 Task: Add the description "You ain"t kill me unless you kill me." and apply the Custom angle as "75°".
Action: Mouse moved to (147, 148)
Screenshot: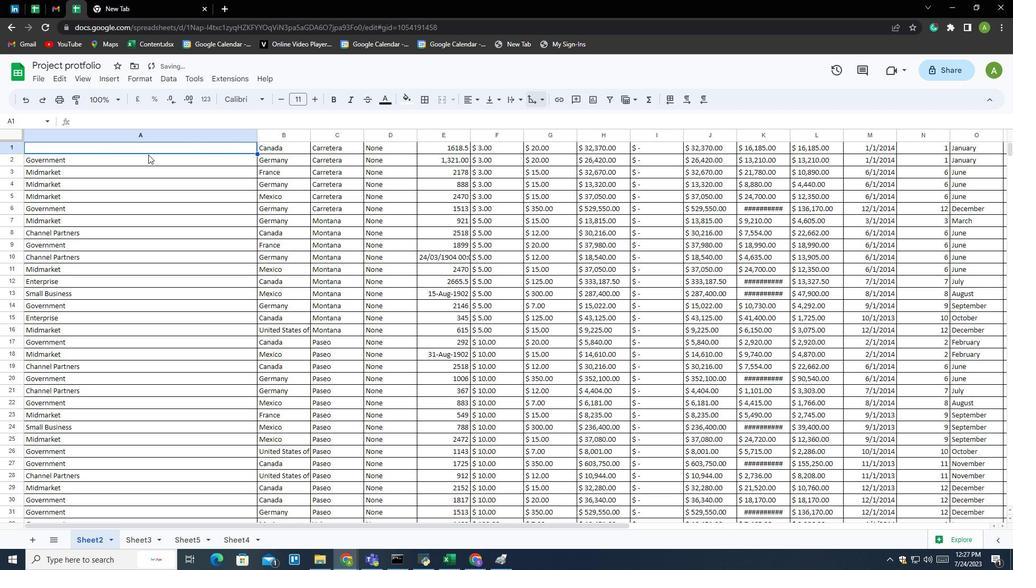 
Action: Mouse pressed left at (147, 148)
Screenshot: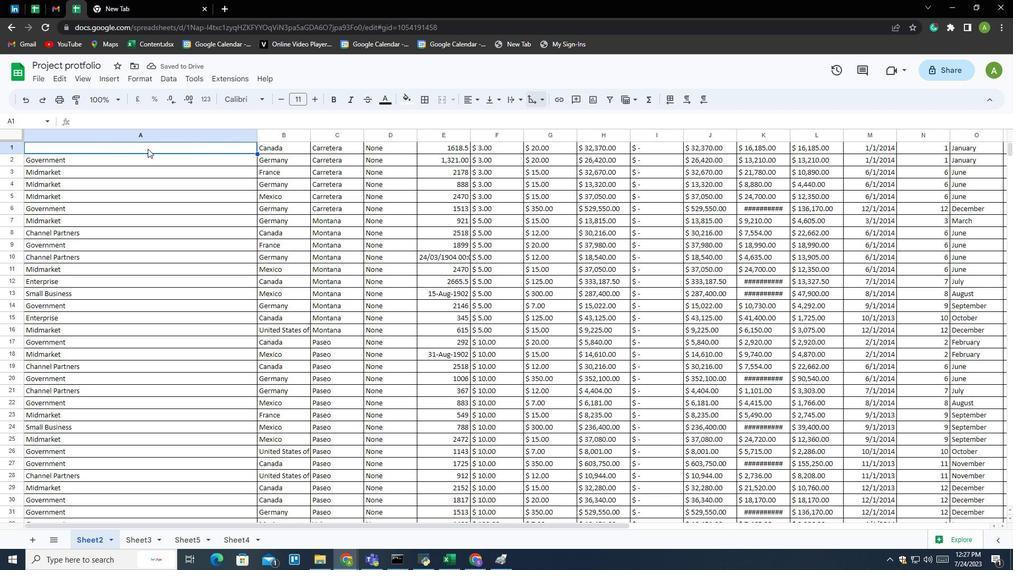 
Action: Key pressed <Key.shift>You<Key.space>ain't<Key.space>kill<Key.space>me<Key.space>unless<Key.space>you<Key.space>kill<Key.space>me.
Screenshot: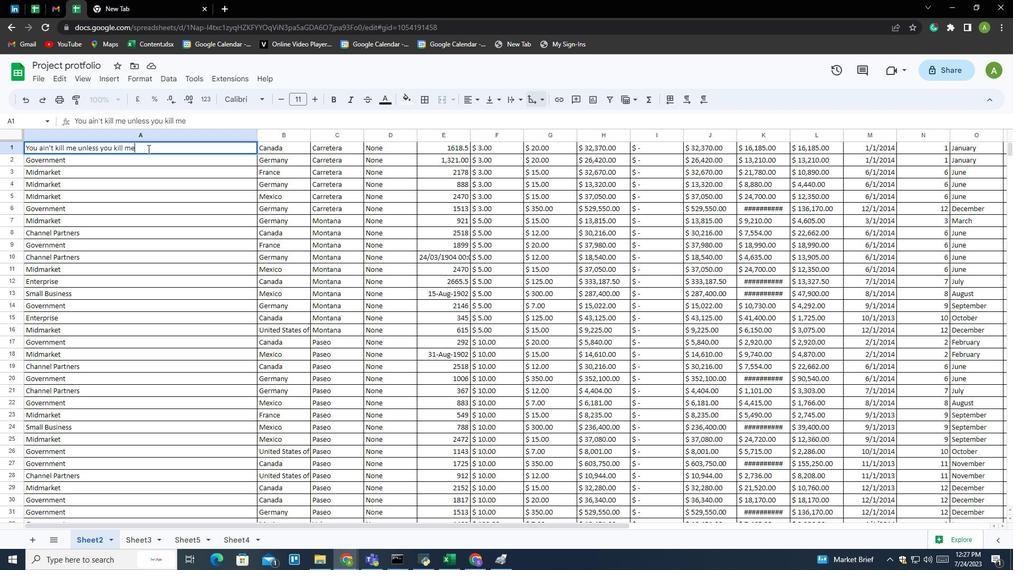 
Action: Mouse moved to (537, 95)
Screenshot: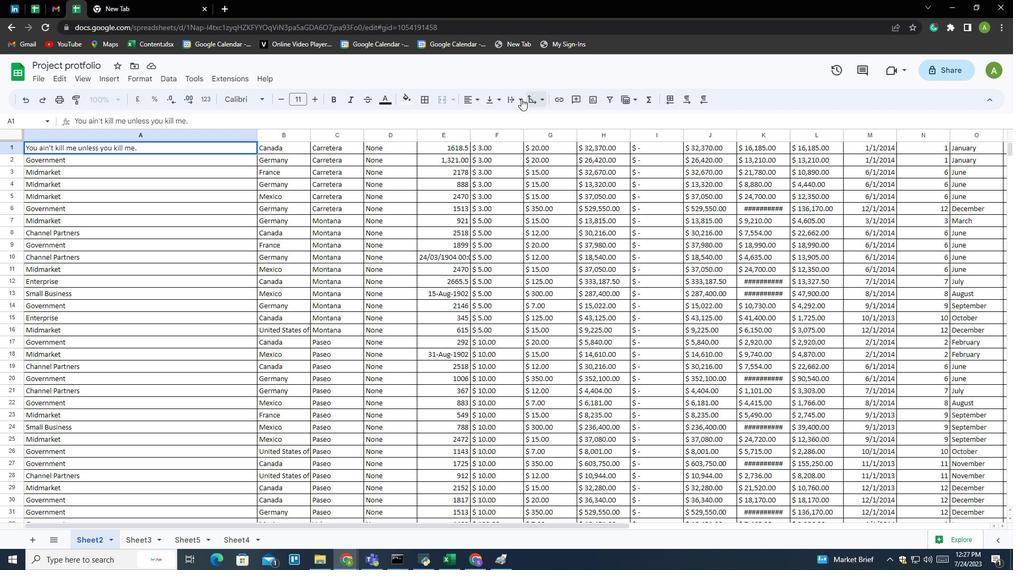 
Action: Mouse pressed left at (537, 95)
Screenshot: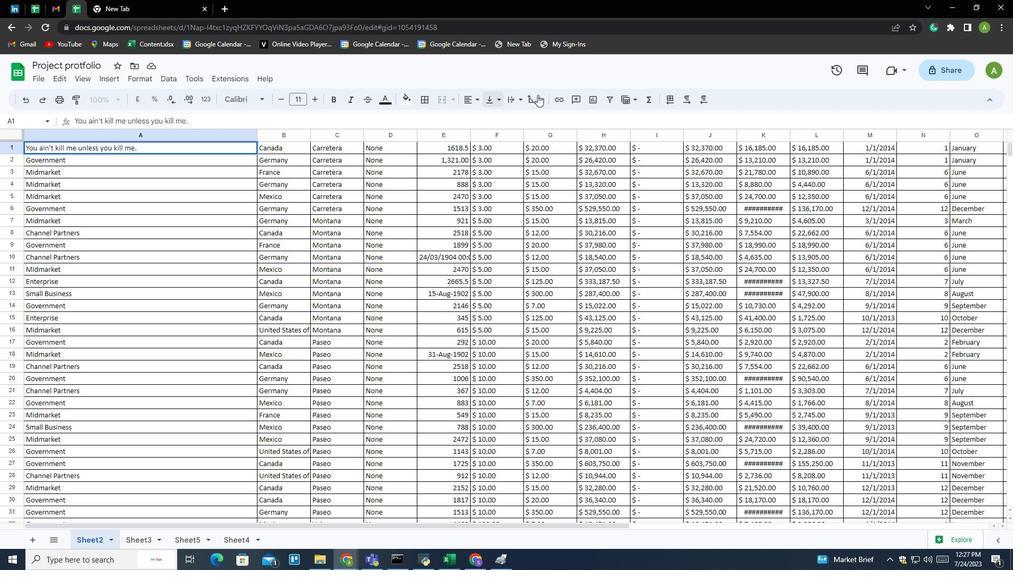 
Action: Mouse moved to (649, 119)
Screenshot: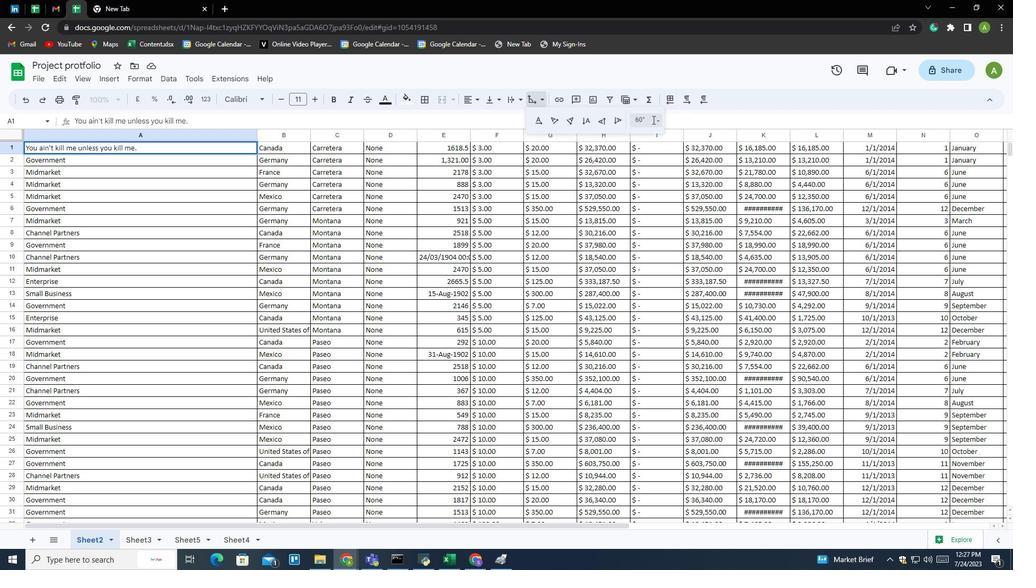 
Action: Mouse pressed left at (649, 119)
Screenshot: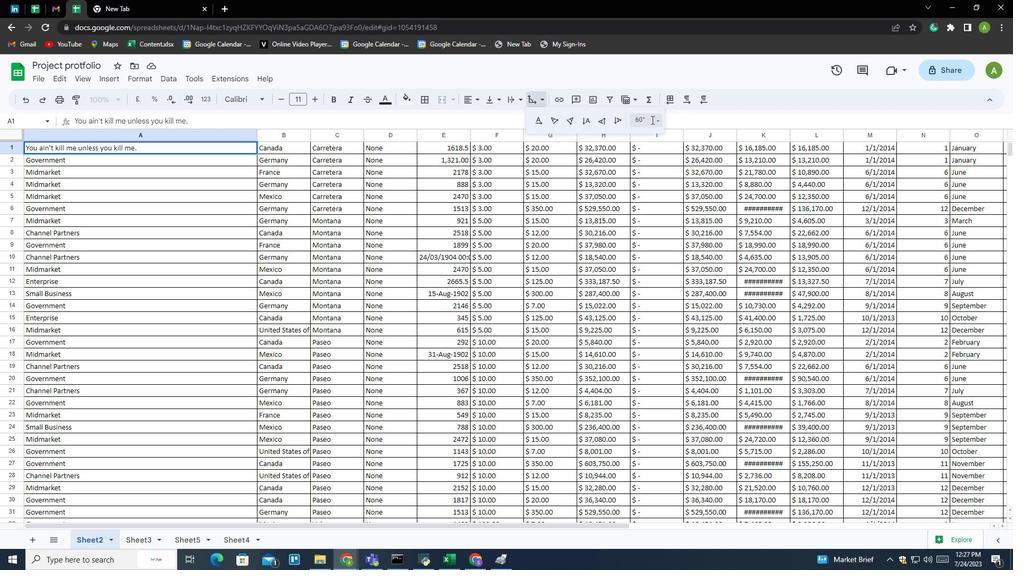 
Action: Mouse moved to (641, 330)
Screenshot: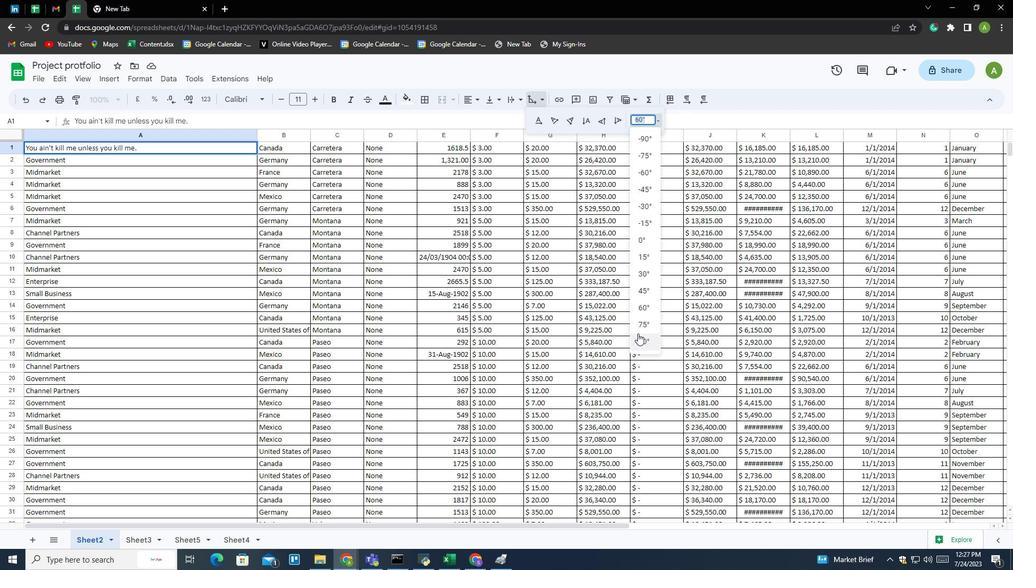 
Action: Mouse pressed left at (641, 330)
Screenshot: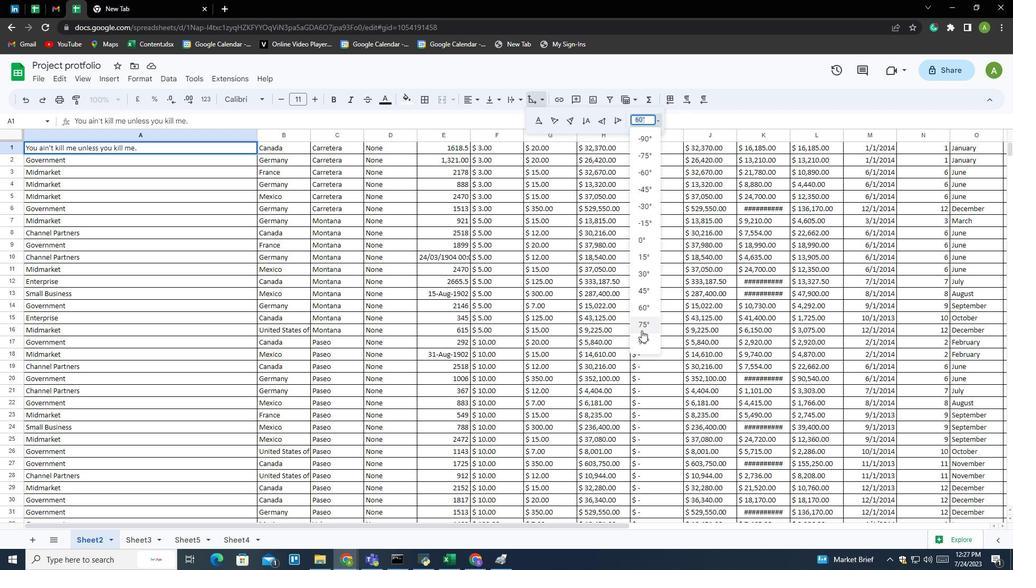
Action: Mouse moved to (241, 261)
Screenshot: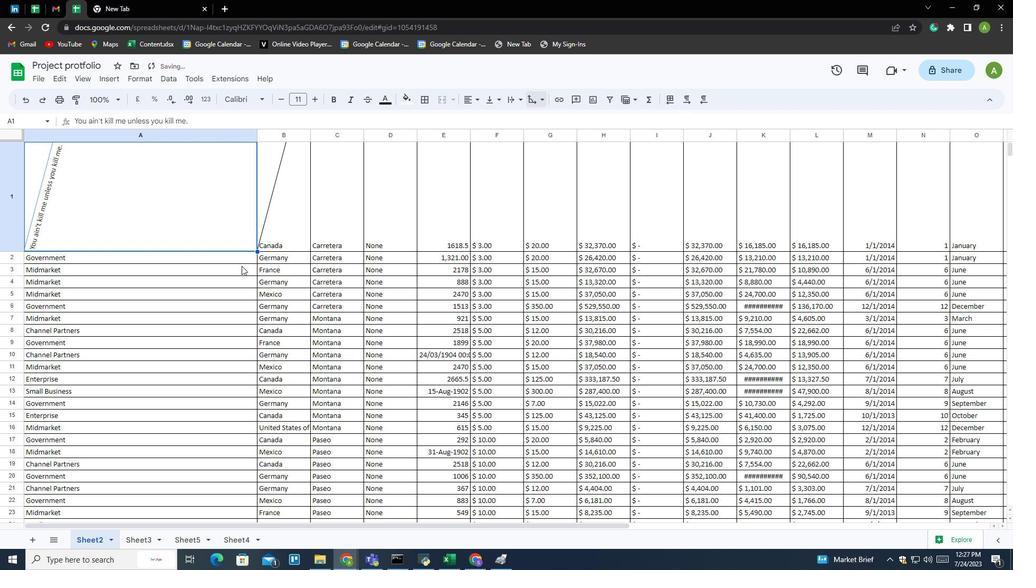 
